 Task: Add the task  Integrate Google Analytics to track user behavior to the section Code Champions in the project TransTech and add a Due Date to the respective task as 2024/04/24.
Action: Mouse moved to (1020, 589)
Screenshot: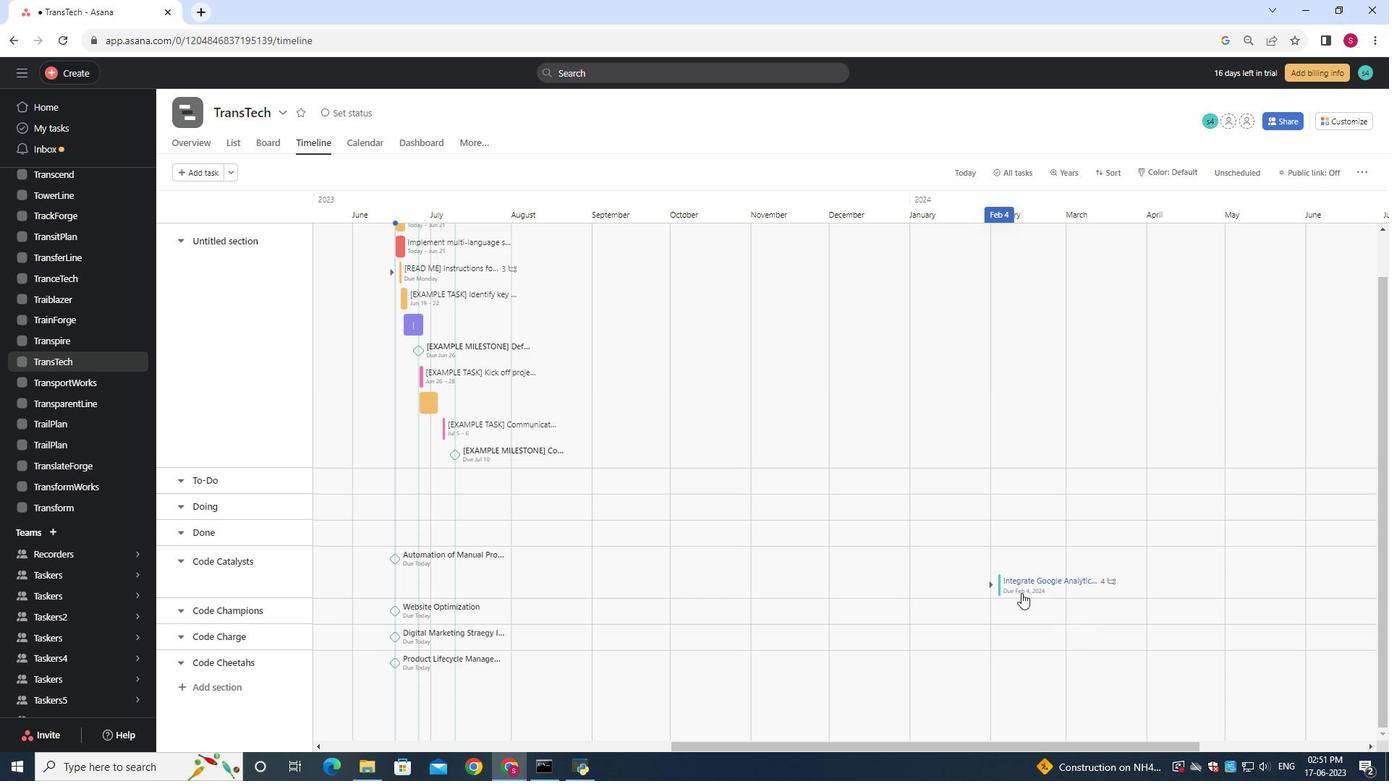 
Action: Mouse pressed left at (1020, 589)
Screenshot: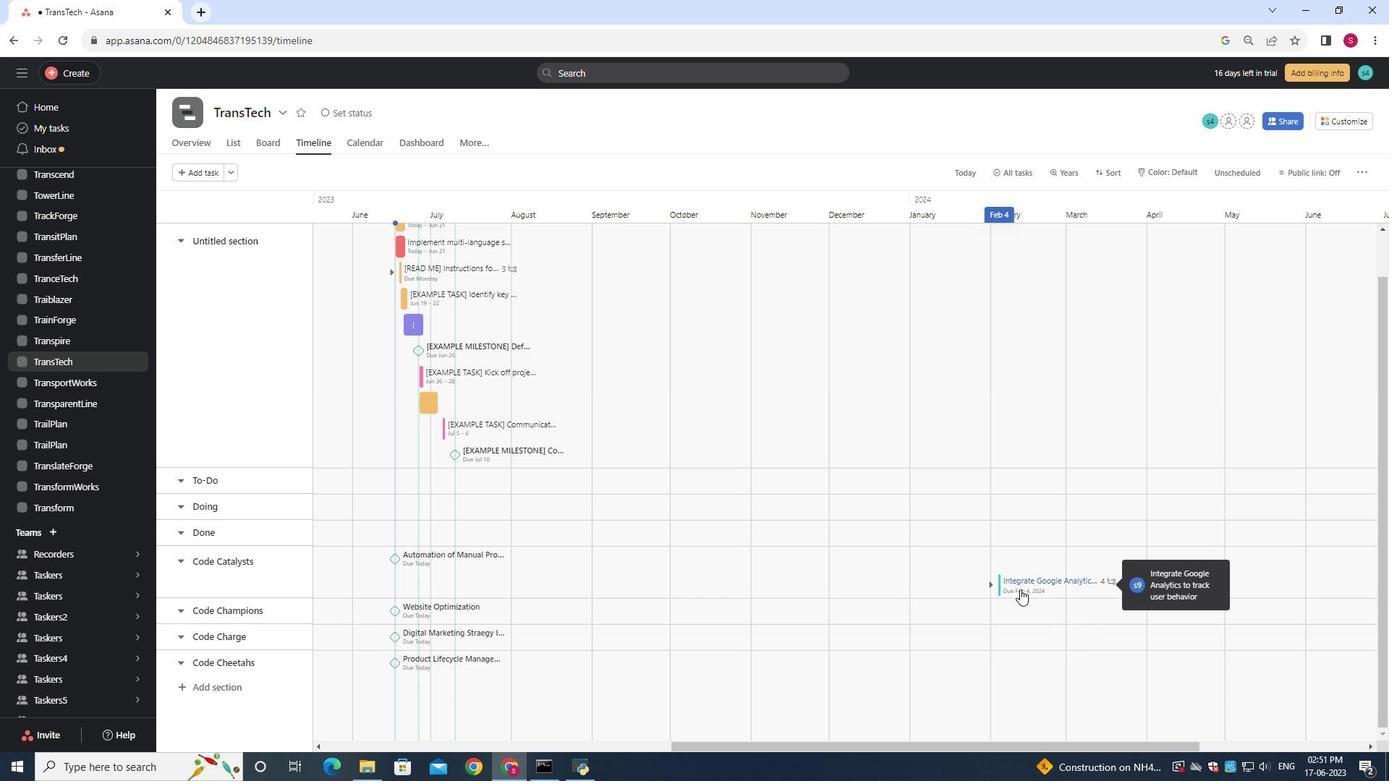
Action: Mouse moved to (1009, 584)
Screenshot: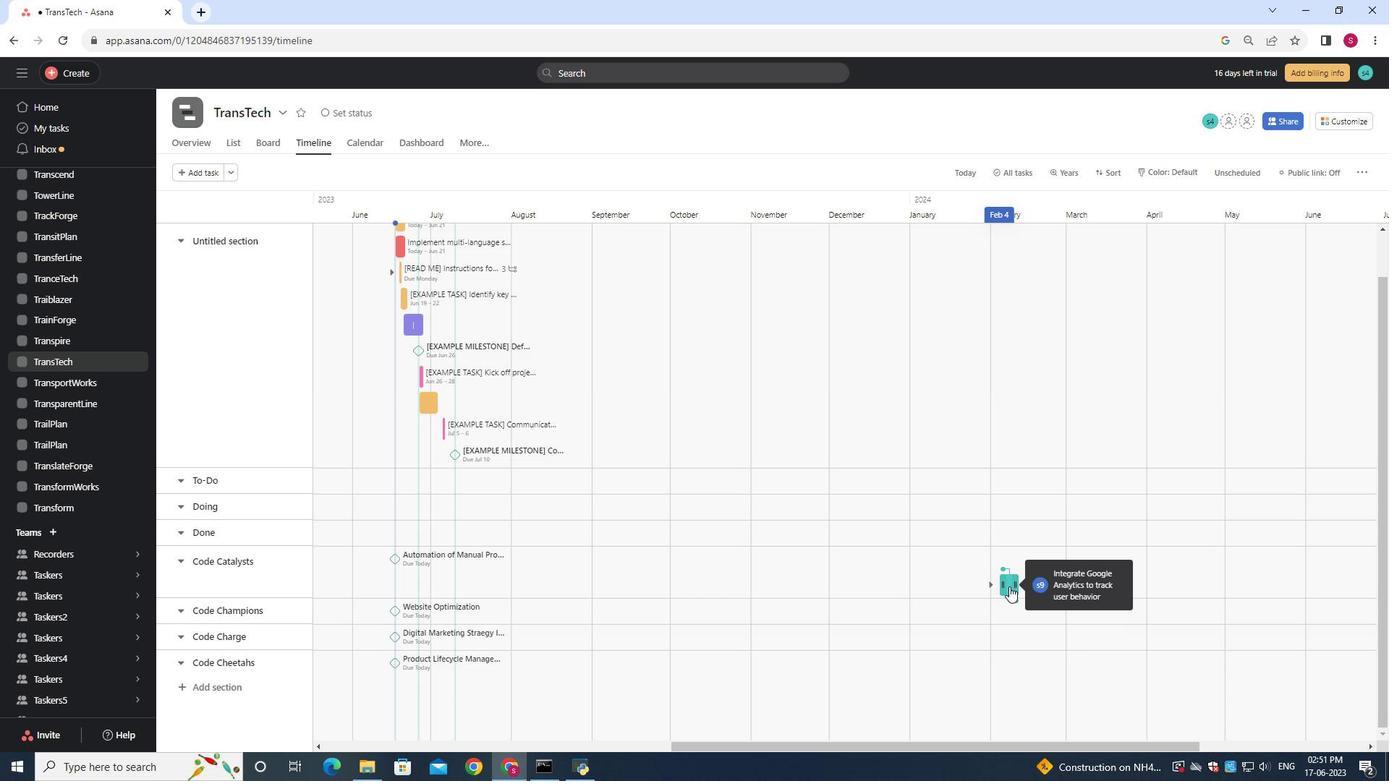 
Action: Mouse pressed left at (1009, 584)
Screenshot: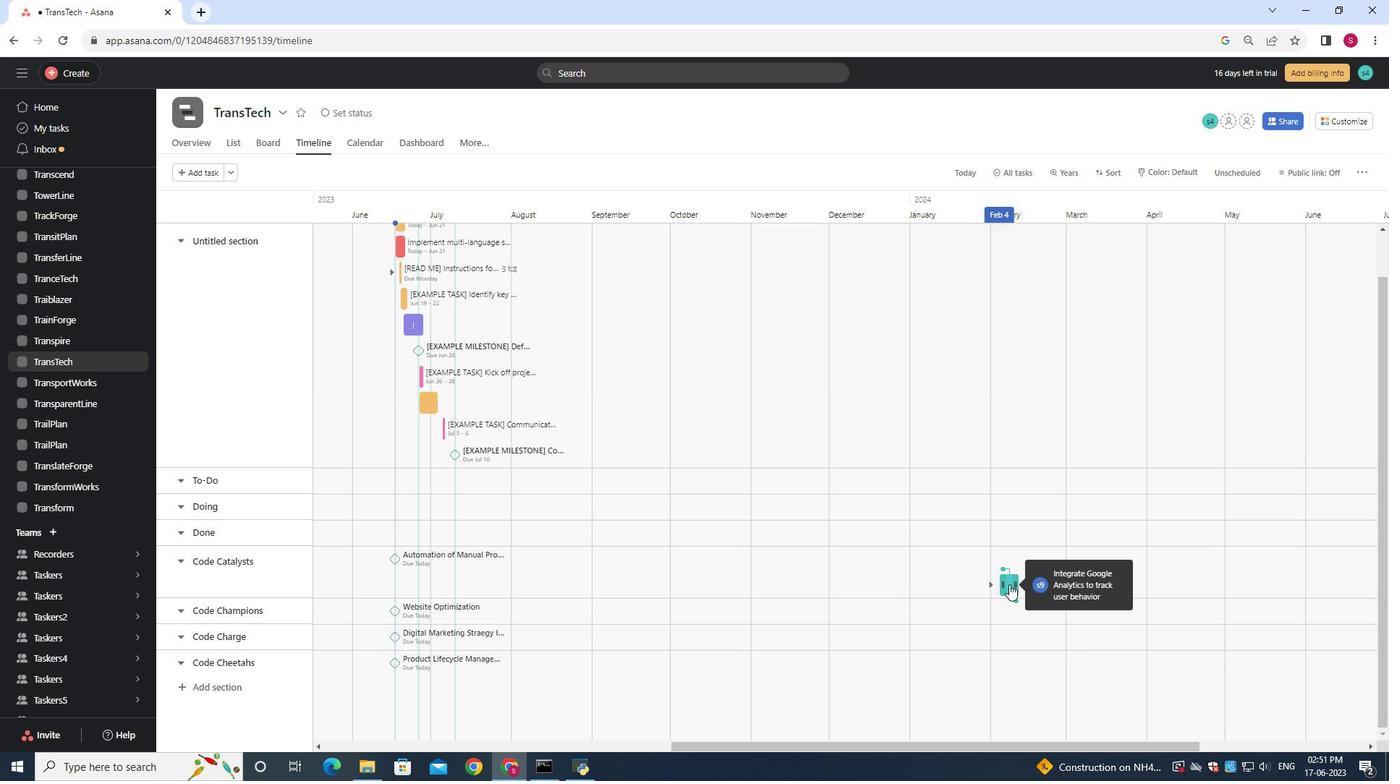 
Action: Mouse moved to (1016, 607)
Screenshot: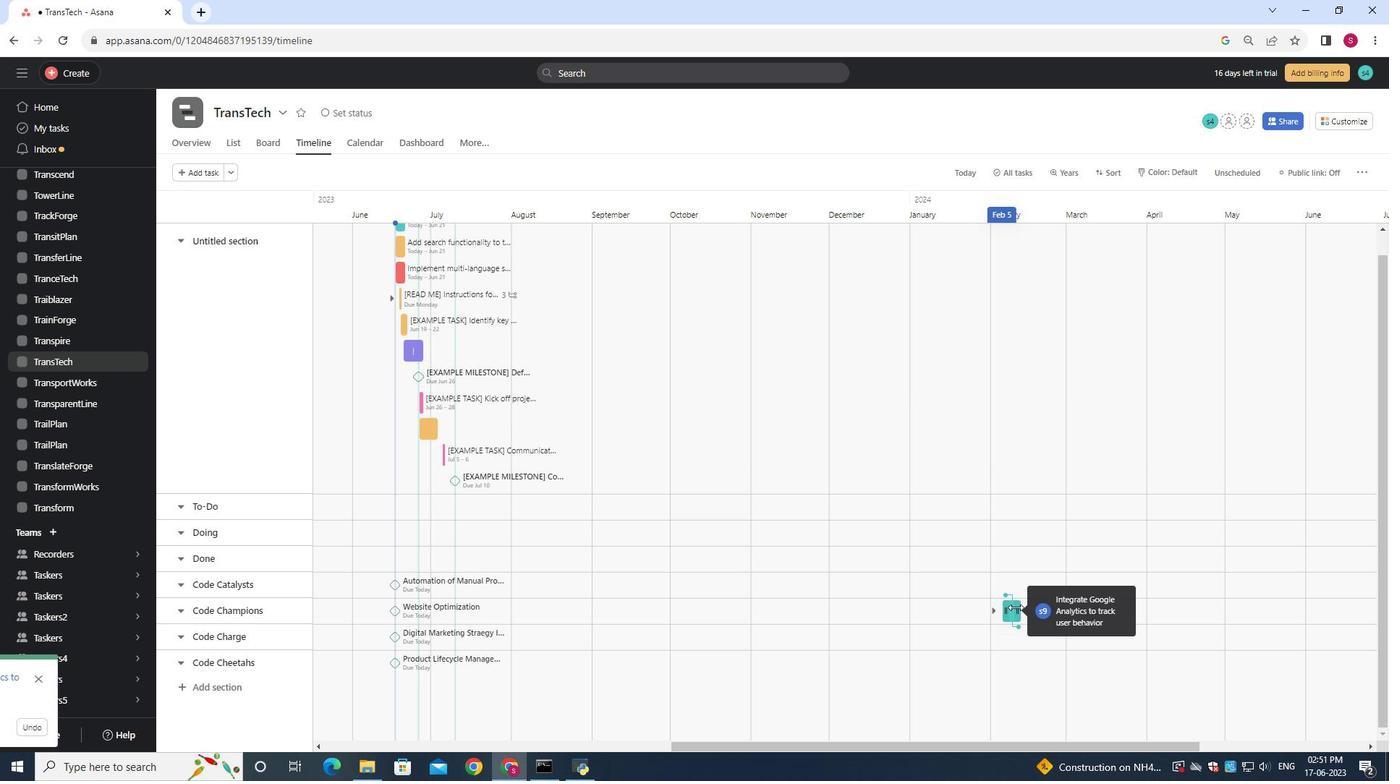 
Action: Mouse pressed left at (1016, 607)
Screenshot: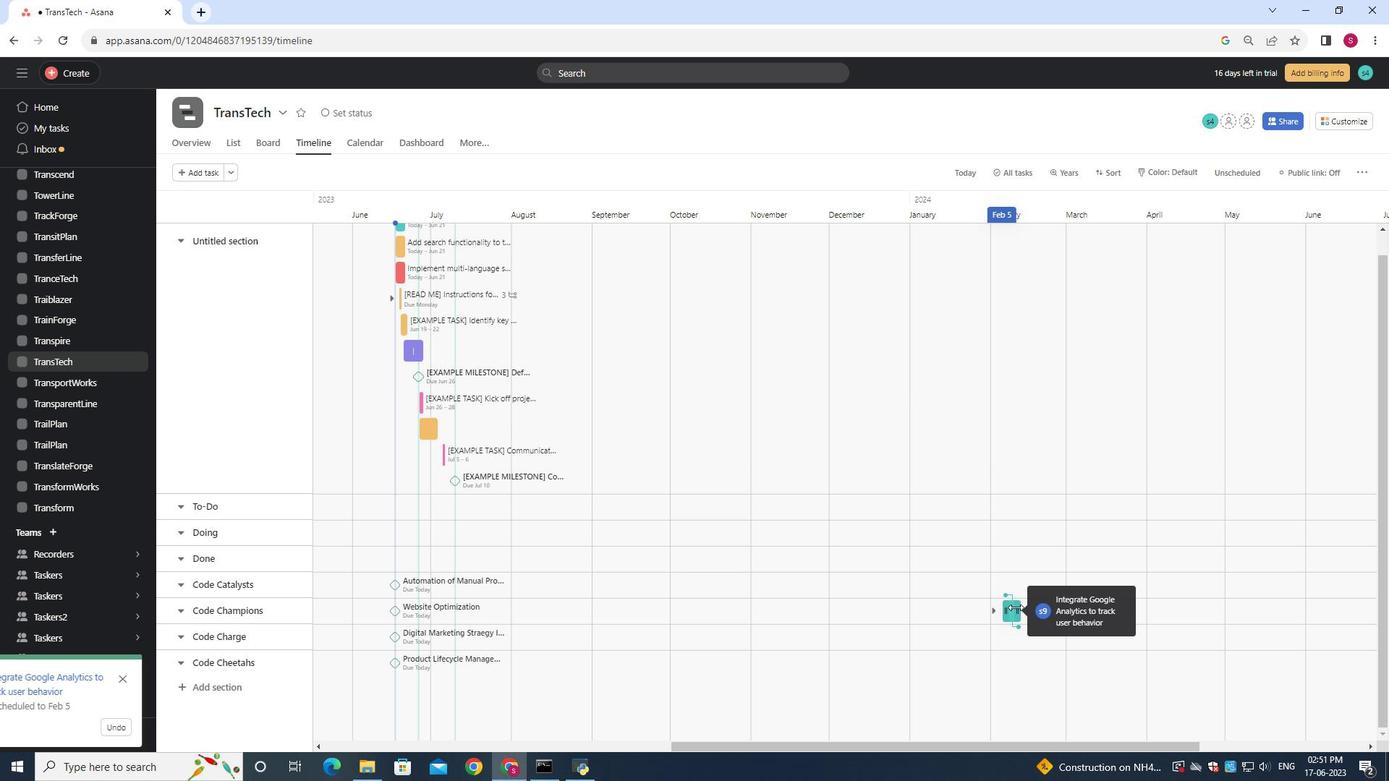 
Action: Mouse moved to (1010, 610)
Screenshot: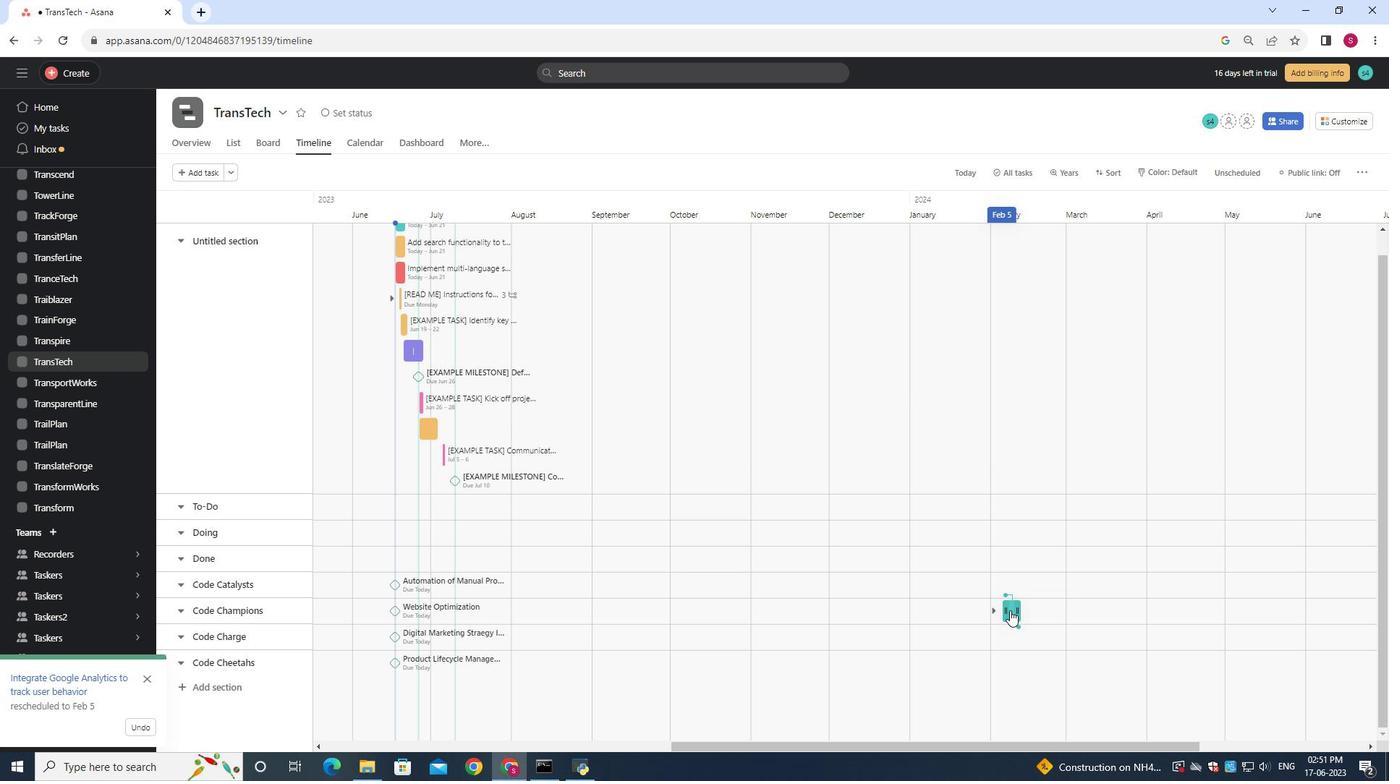 
Action: Mouse pressed left at (1010, 610)
Screenshot: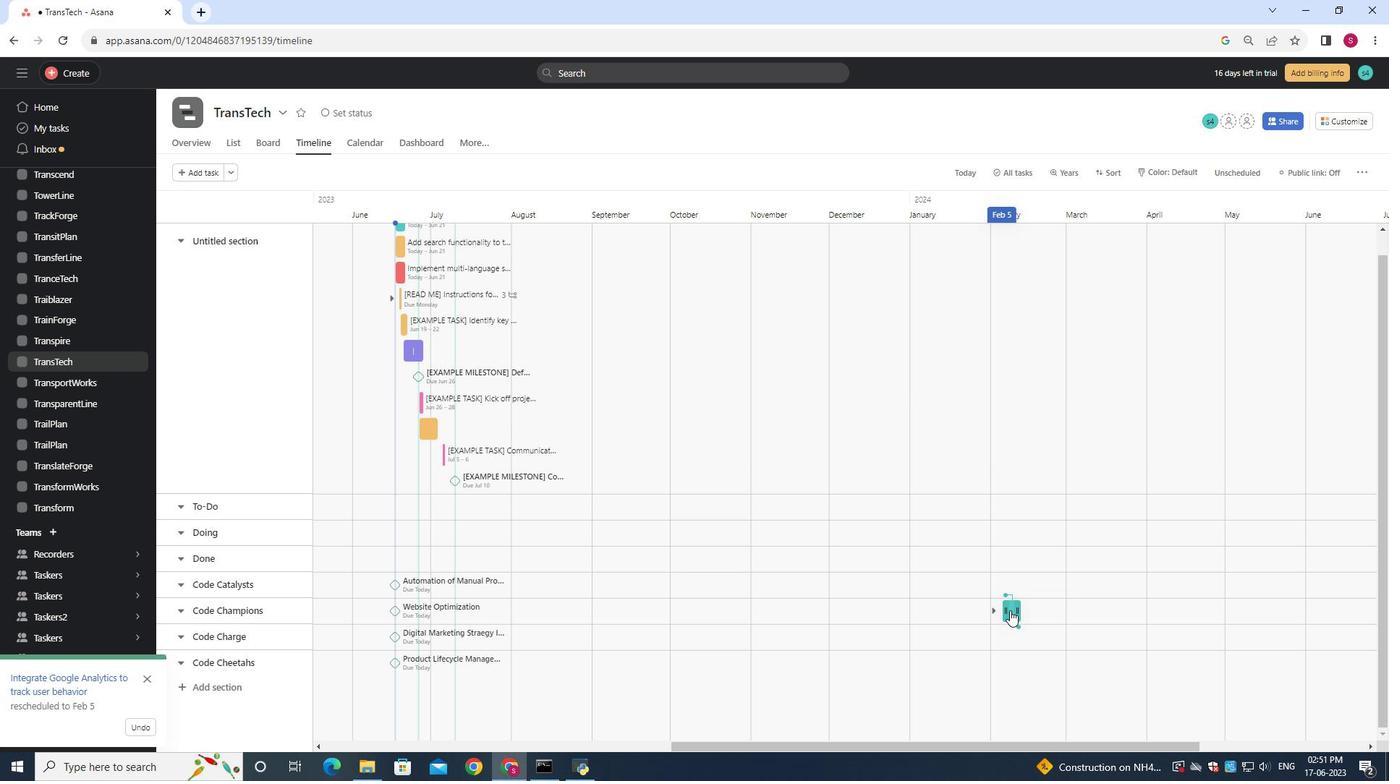 
Action: Mouse moved to (1123, 269)
Screenshot: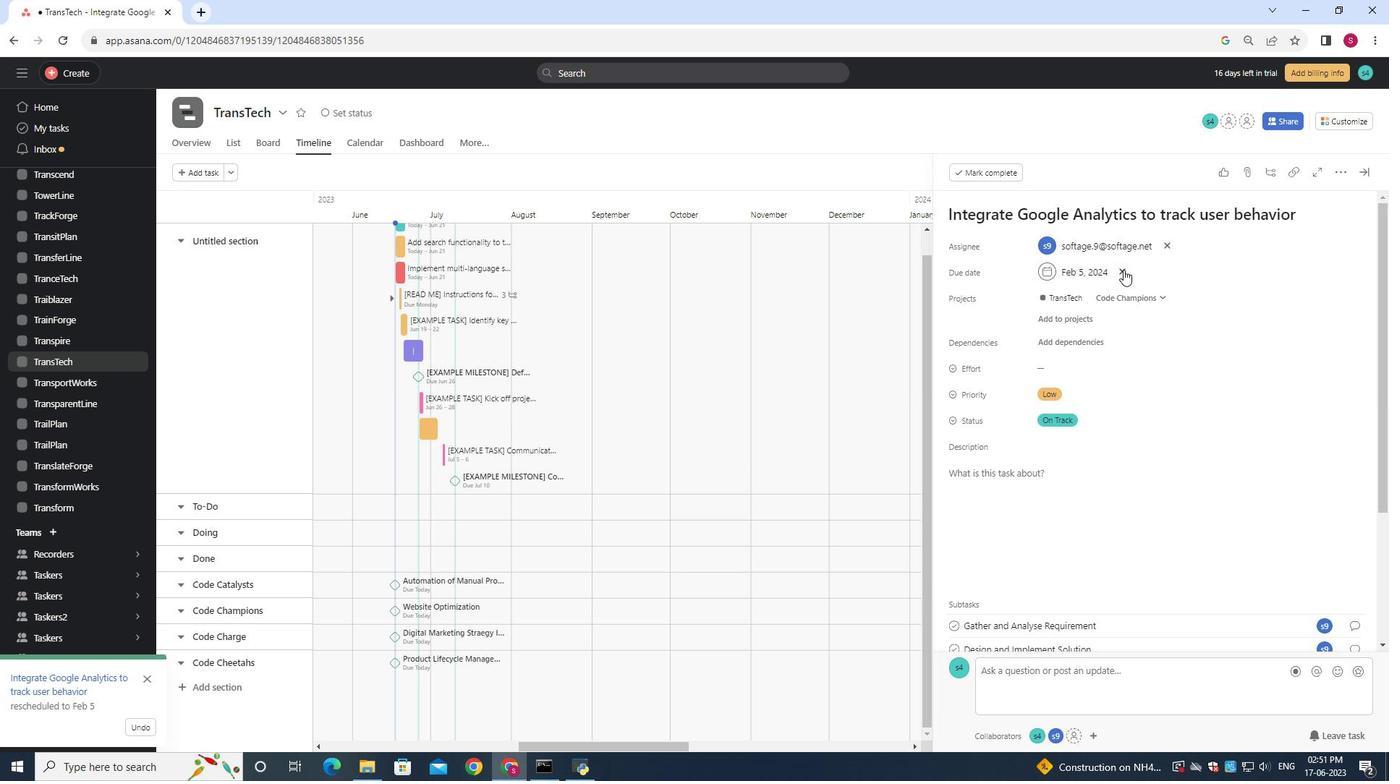
Action: Mouse pressed left at (1123, 269)
Screenshot: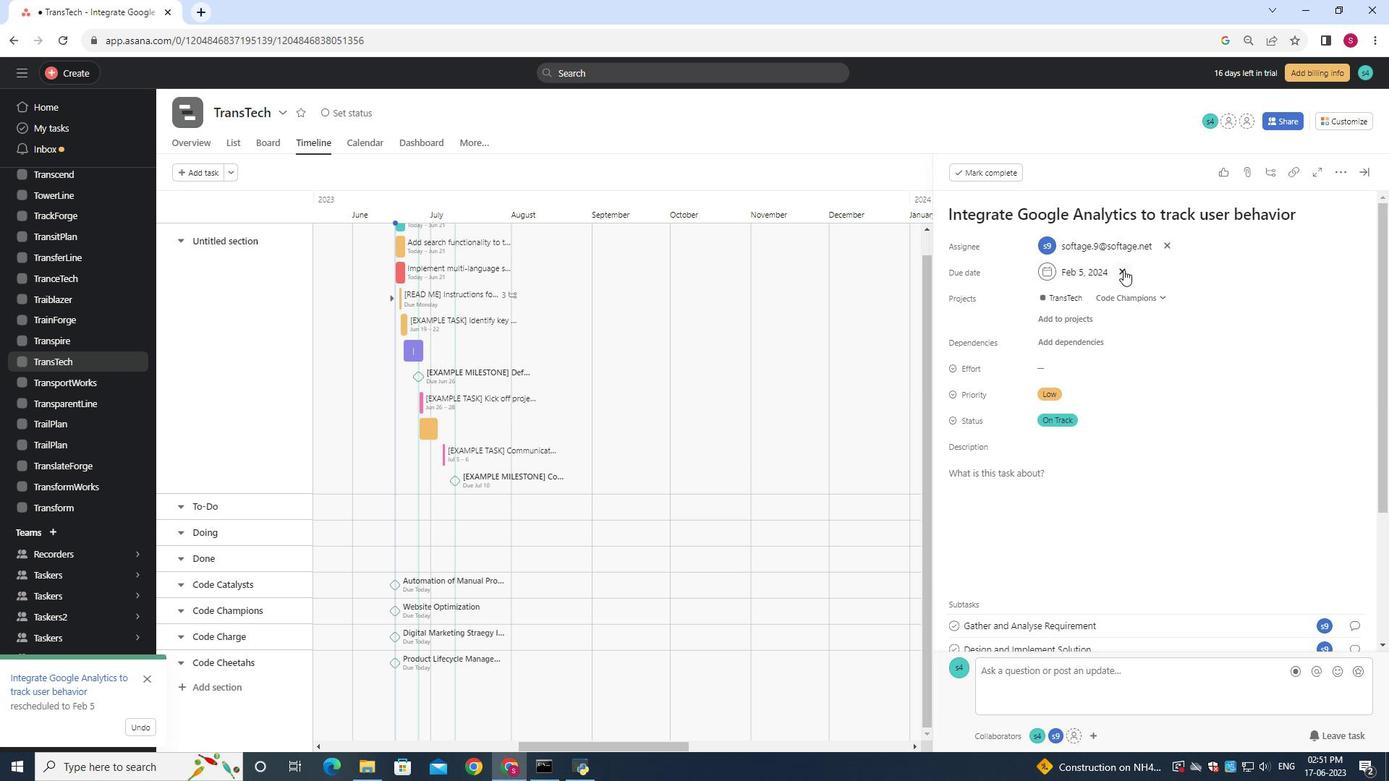 
Action: Mouse moved to (1086, 269)
Screenshot: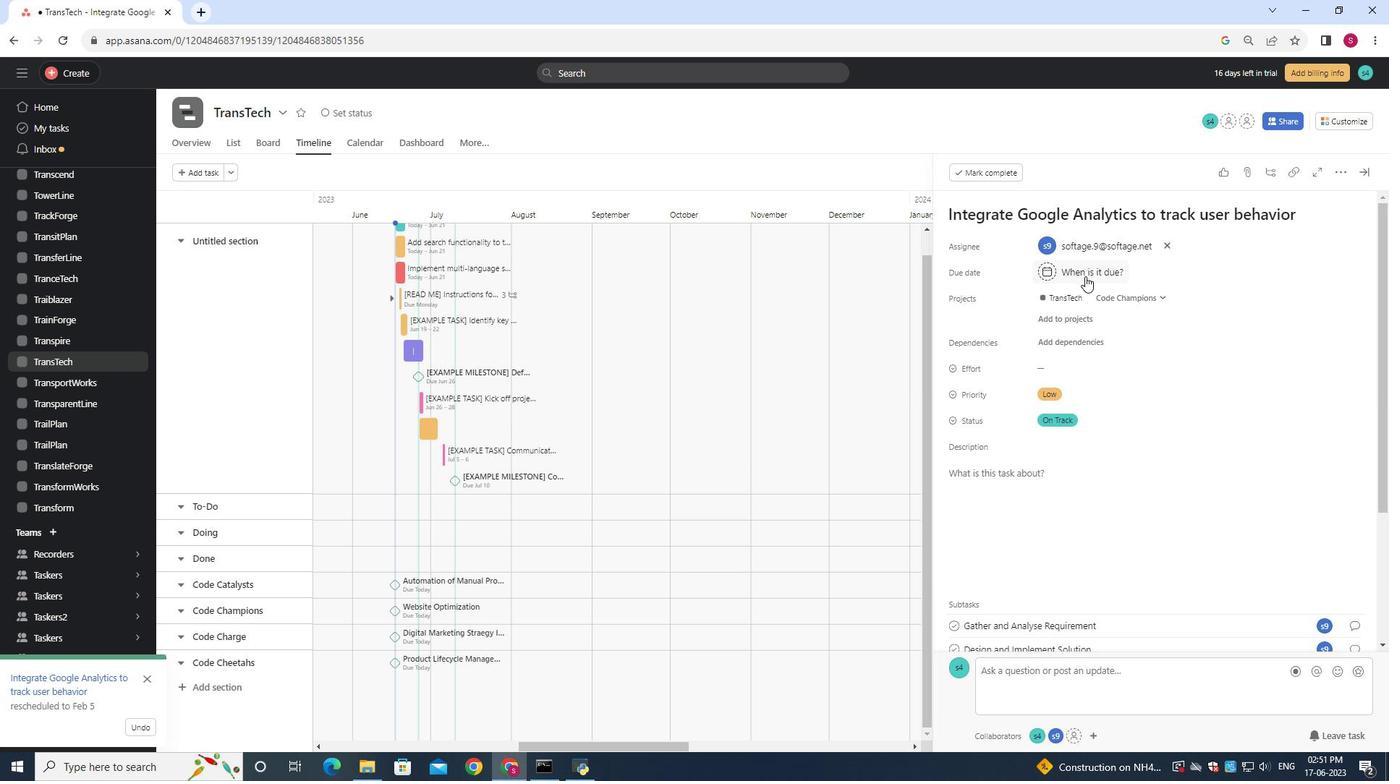 
Action: Mouse pressed left at (1086, 269)
Screenshot: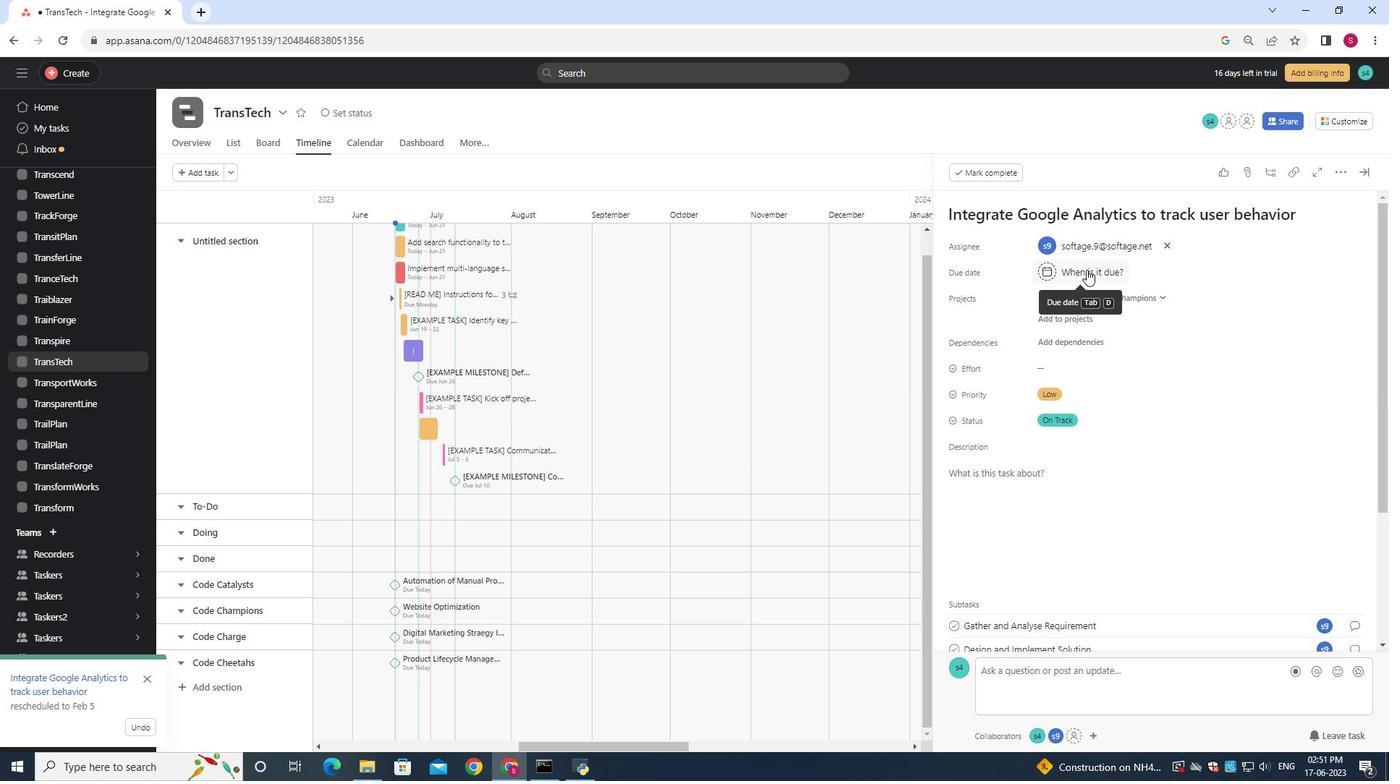 
Action: Key pressed 2024/04/24<Key.enter>
Screenshot: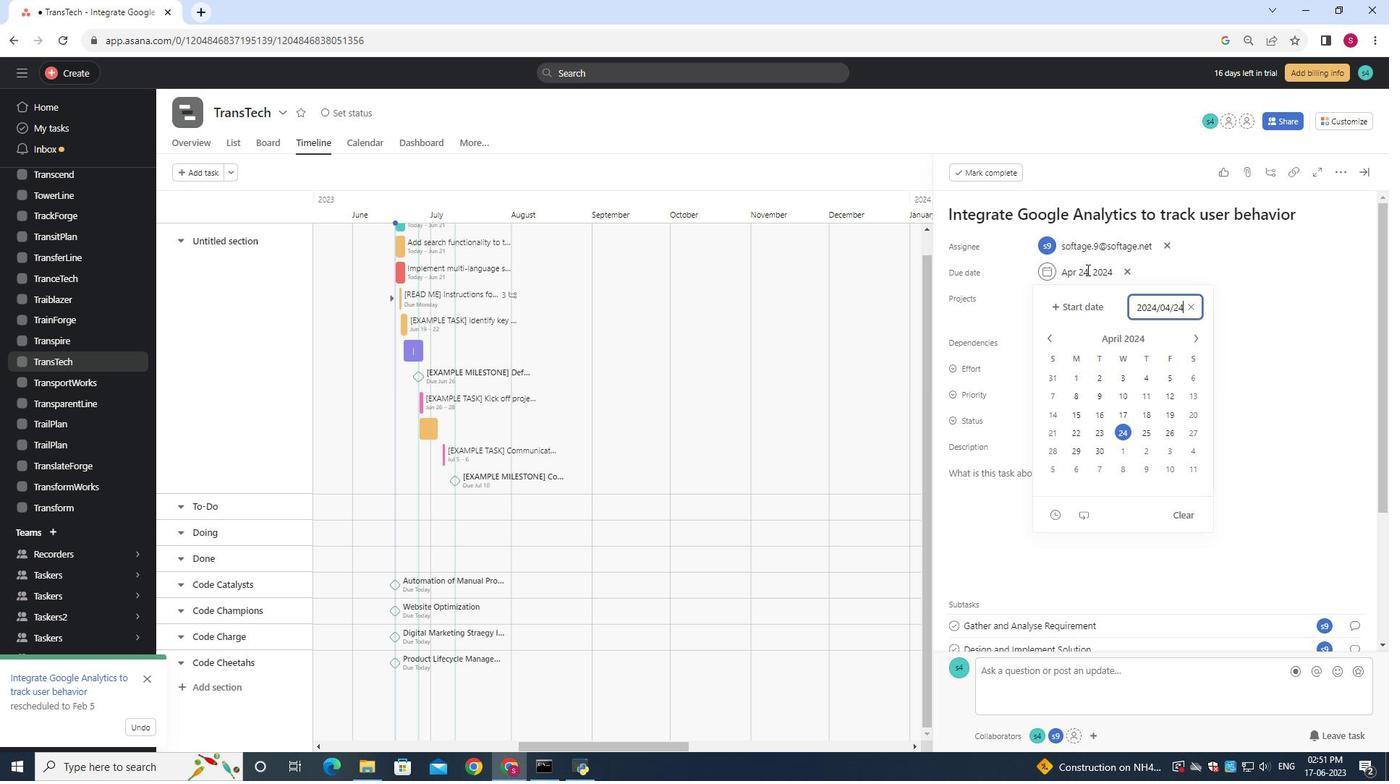 
